 Task: For heading Arial black with underline.  font size for heading18,  'Change the font style of data to'Calibri.  and font size to 9,  Change the alignment of both headline & data to Align center.  In the sheet  Excel Workbook File
Action: Mouse moved to (114, 125)
Screenshot: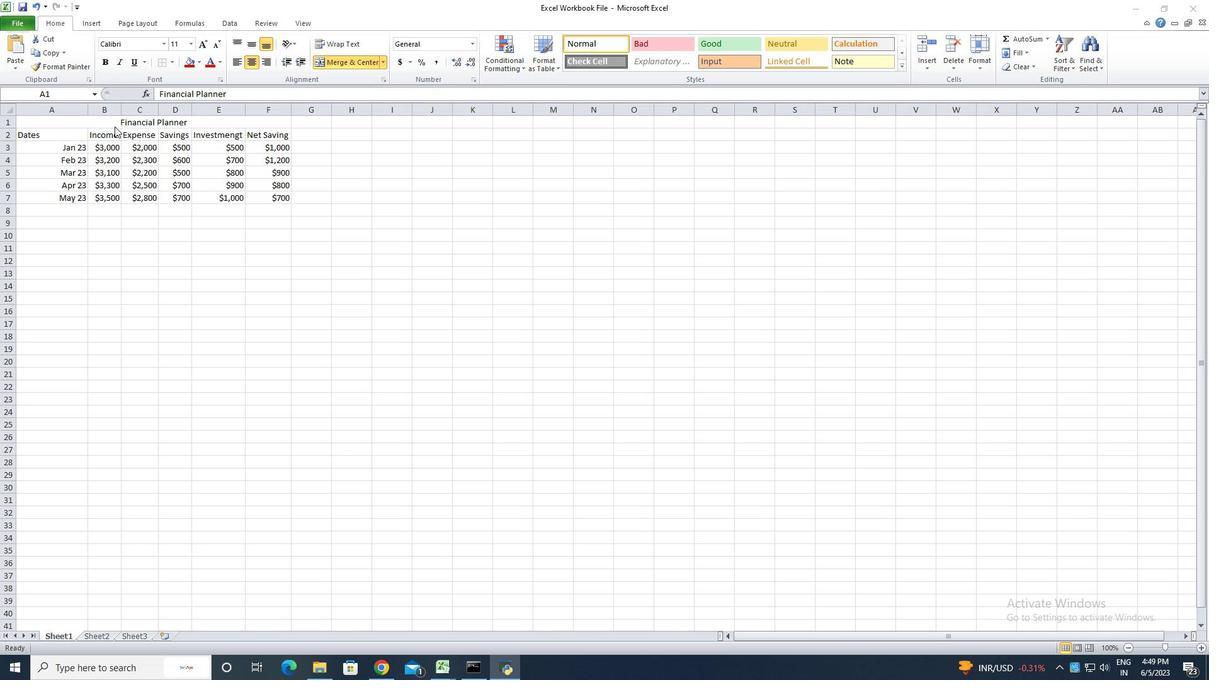 
Action: Mouse pressed left at (114, 125)
Screenshot: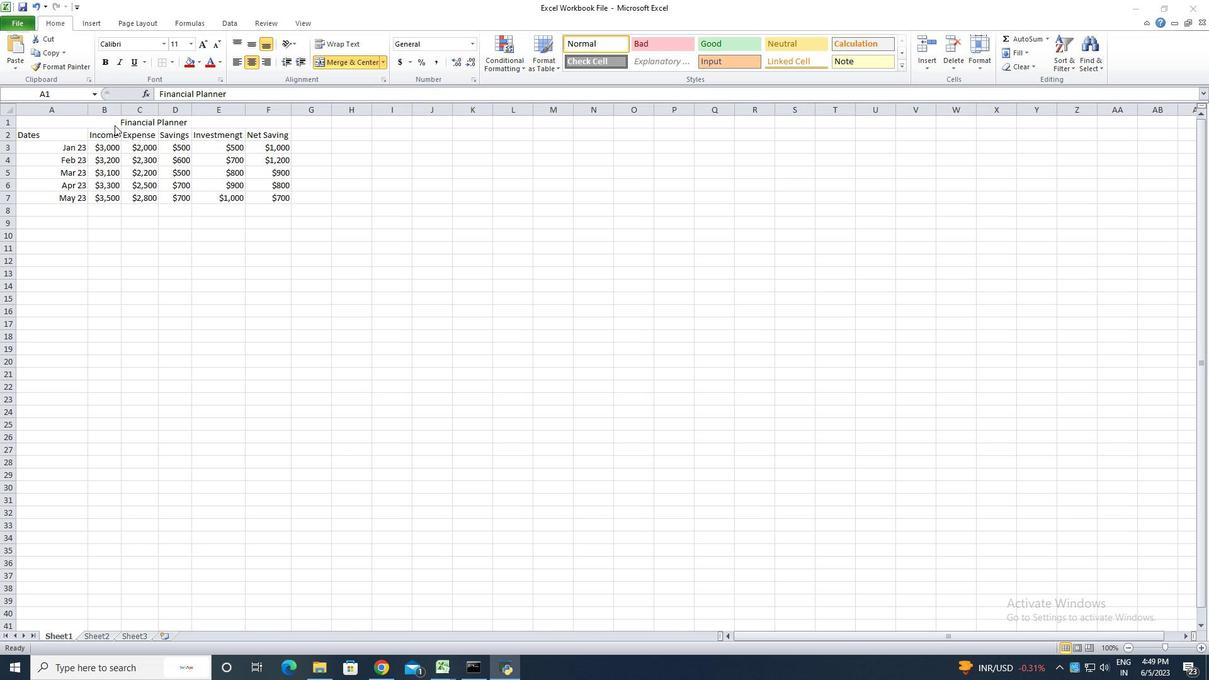 
Action: Mouse moved to (163, 46)
Screenshot: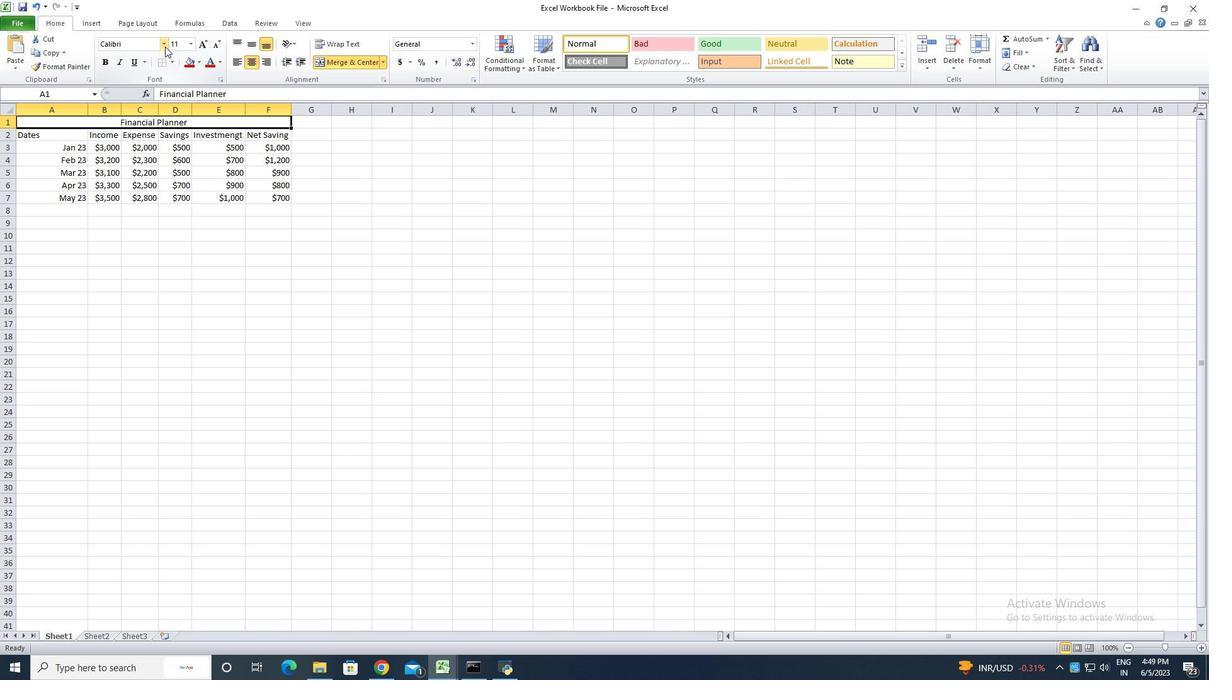 
Action: Mouse pressed left at (163, 46)
Screenshot: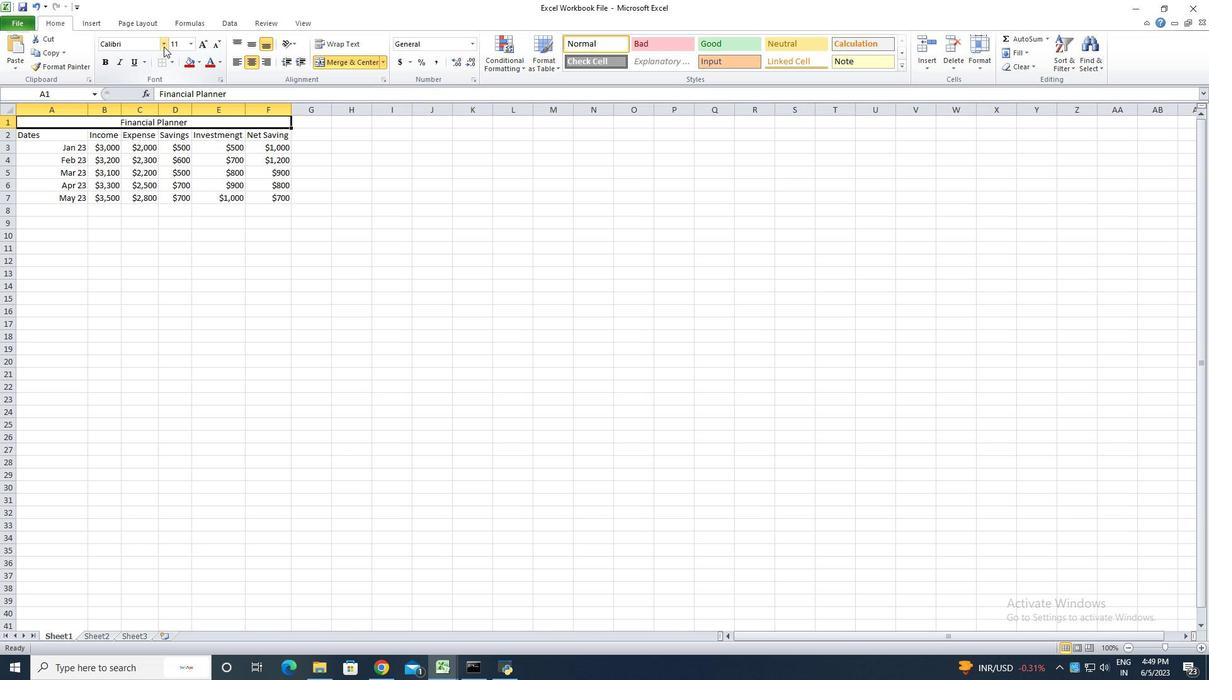 
Action: Mouse moved to (151, 160)
Screenshot: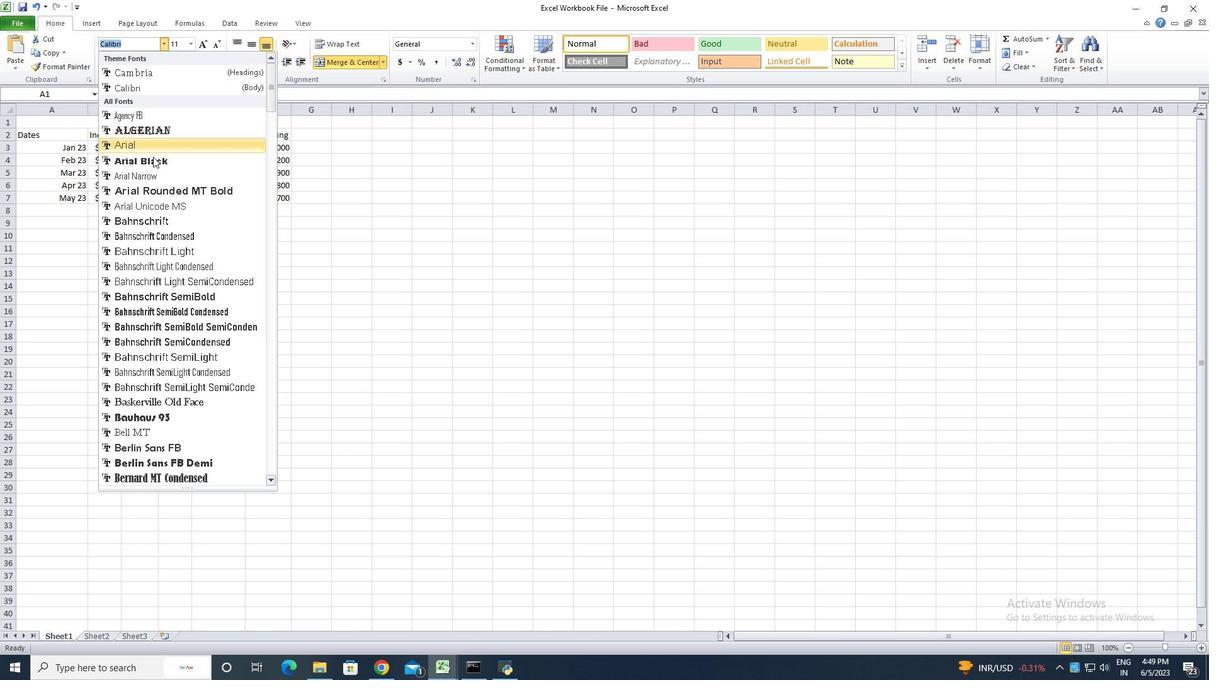 
Action: Mouse pressed left at (151, 160)
Screenshot: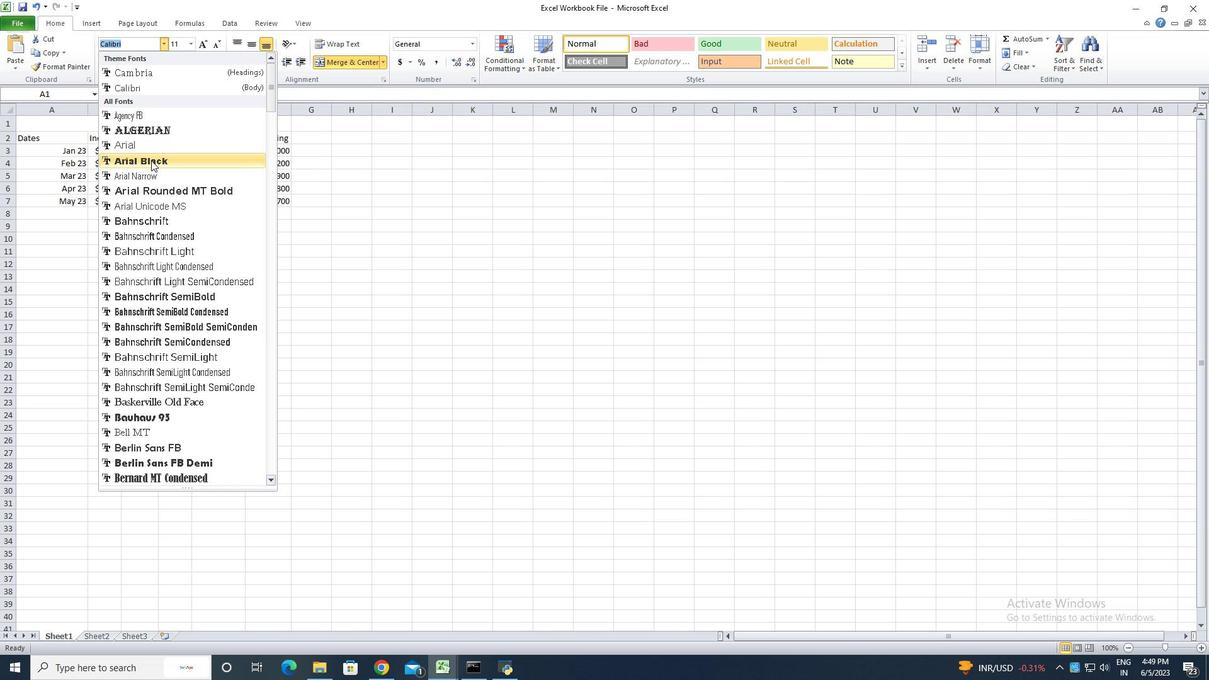 
Action: Mouse moved to (139, 66)
Screenshot: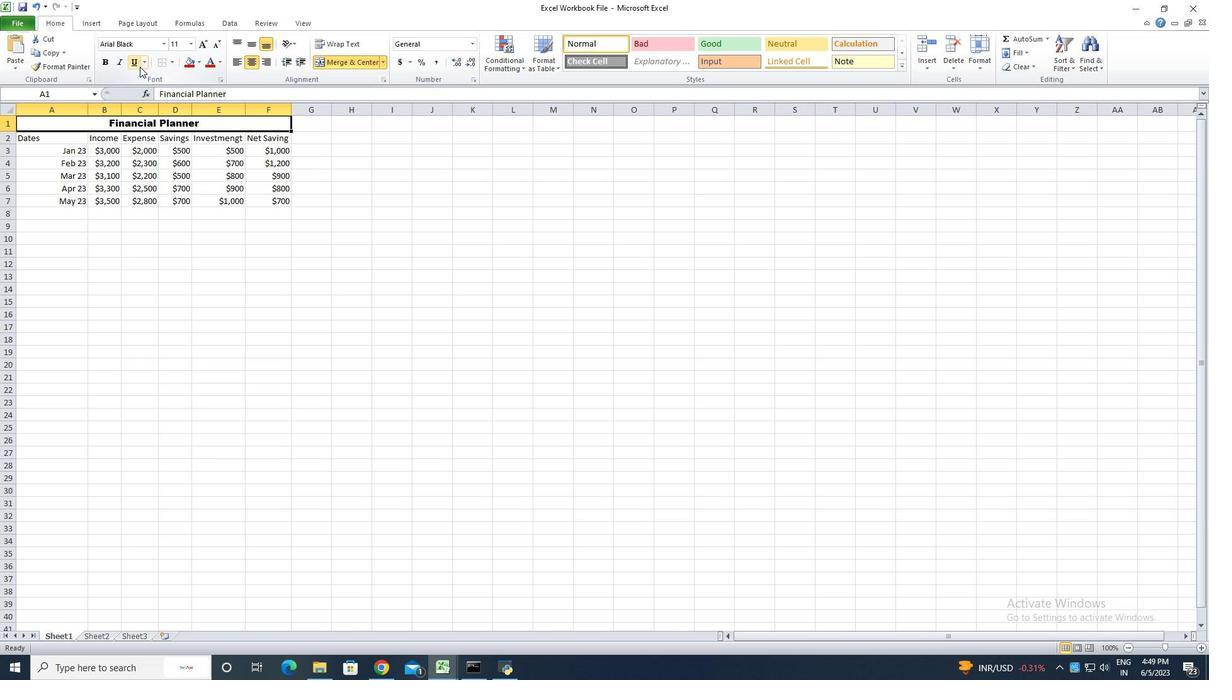 
Action: Mouse pressed left at (139, 66)
Screenshot: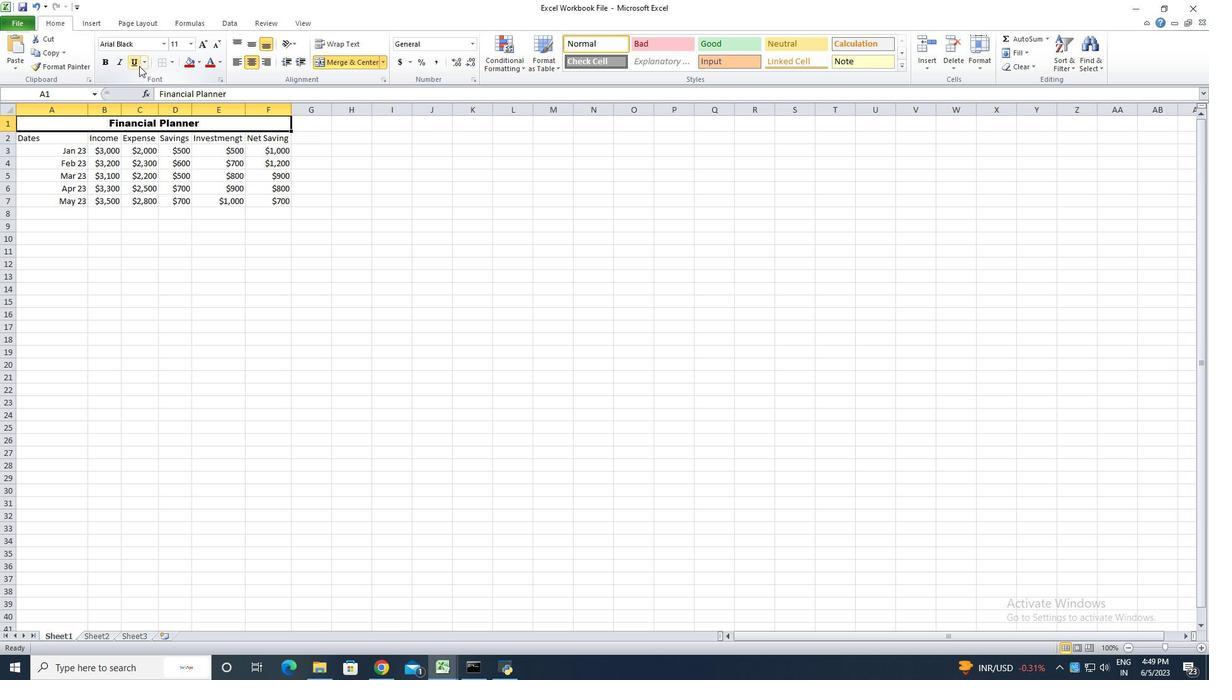 
Action: Mouse moved to (200, 43)
Screenshot: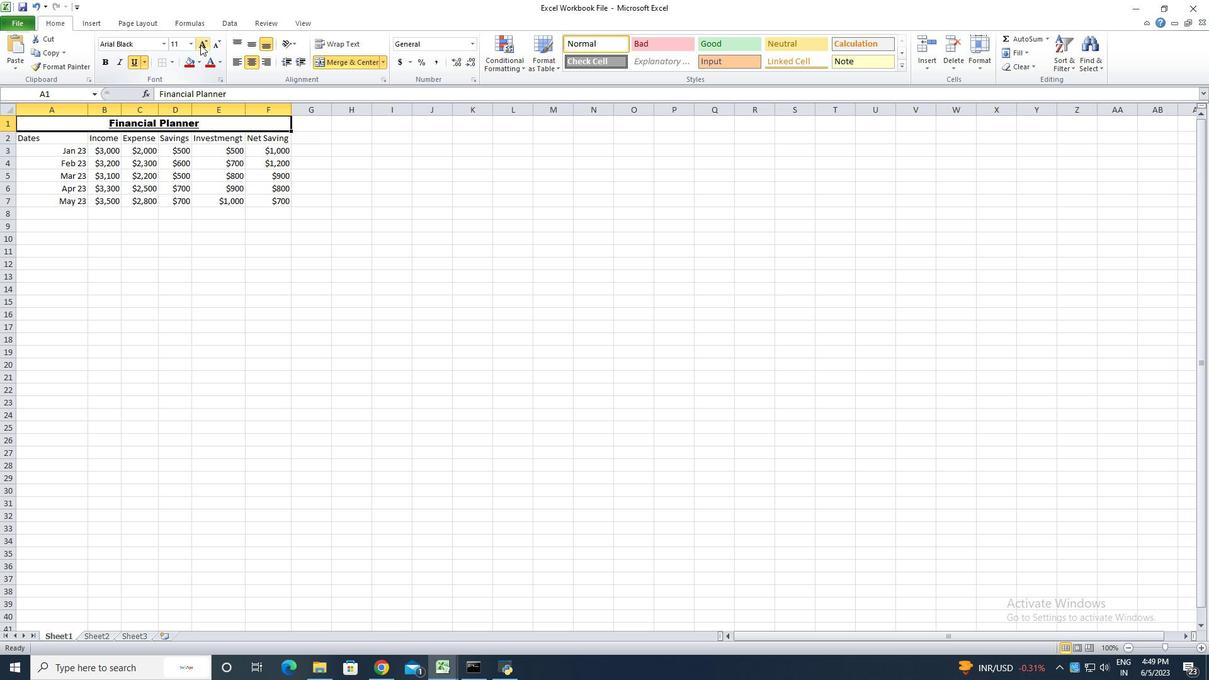 
Action: Mouse pressed left at (200, 43)
Screenshot: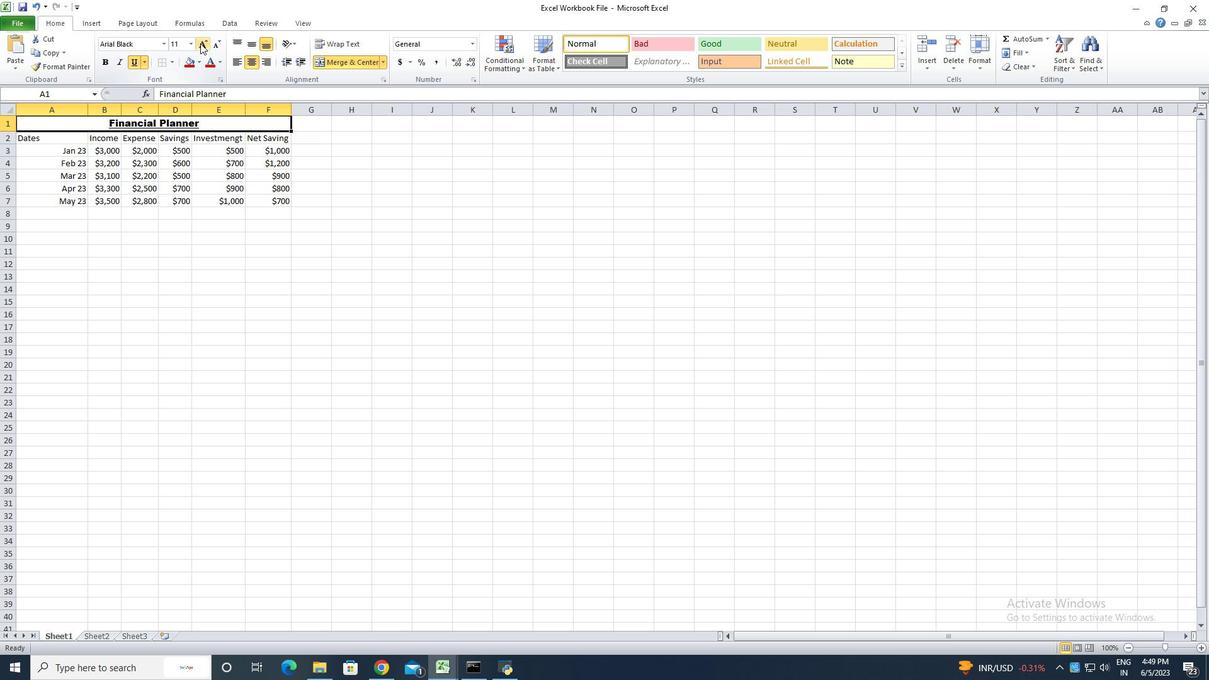 
Action: Mouse pressed left at (200, 43)
Screenshot: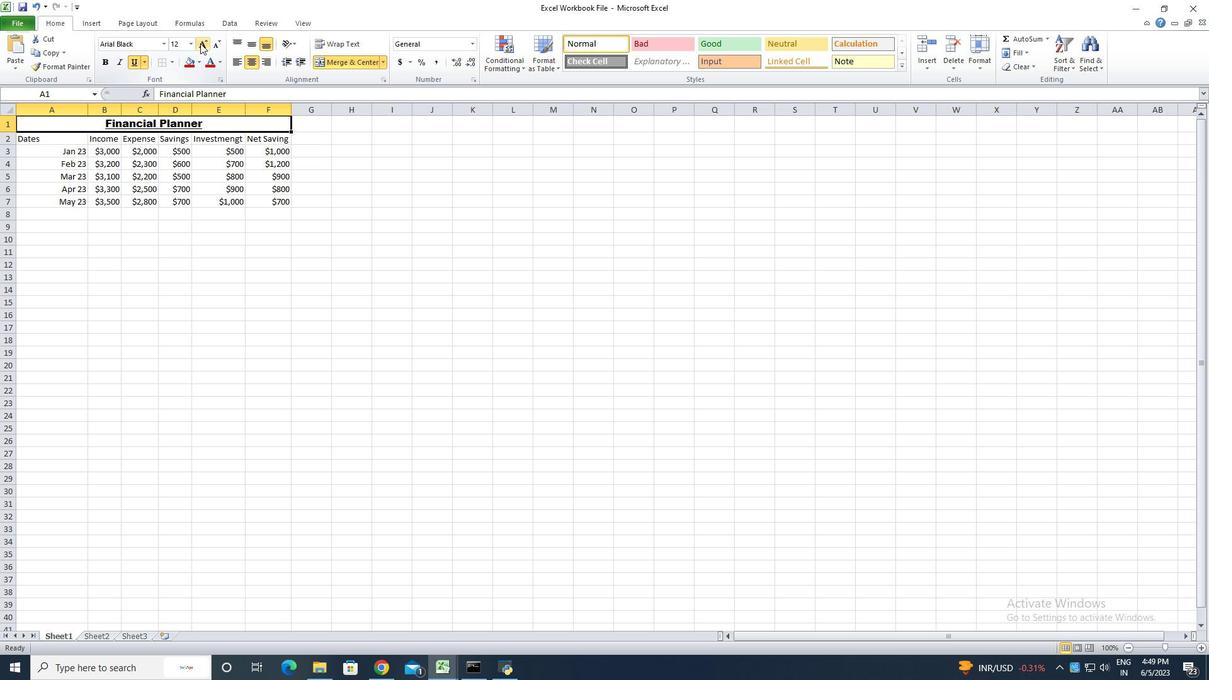 
Action: Mouse pressed left at (200, 43)
Screenshot: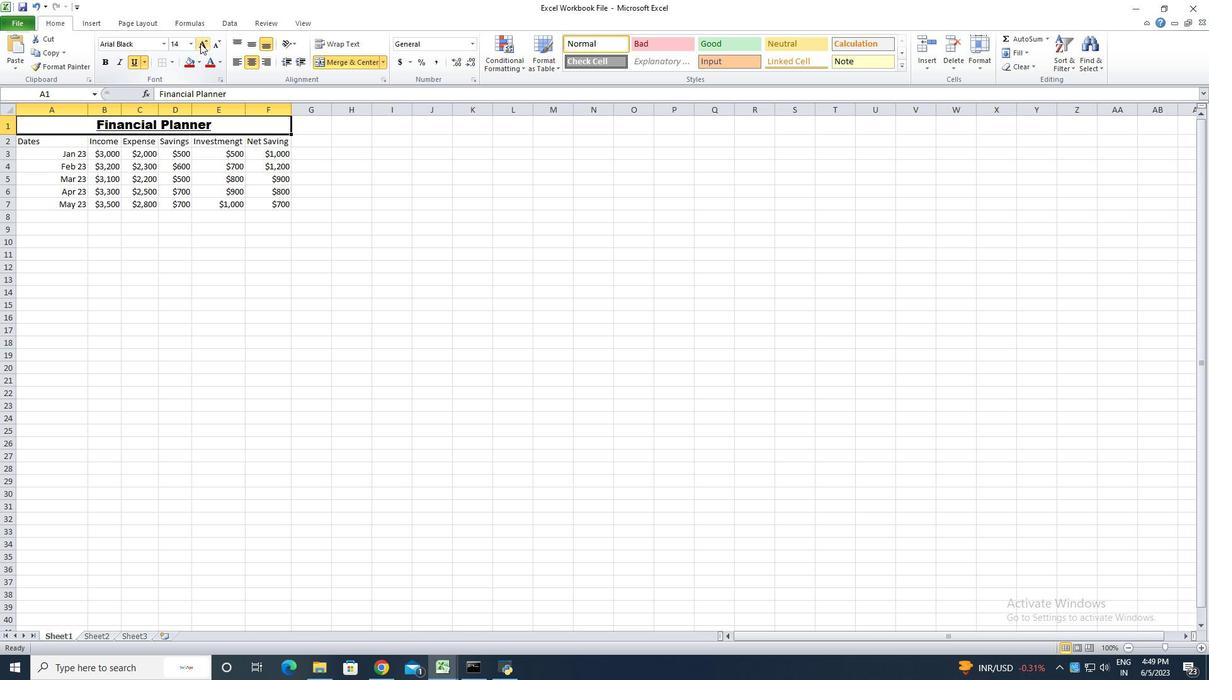 
Action: Mouse pressed left at (200, 43)
Screenshot: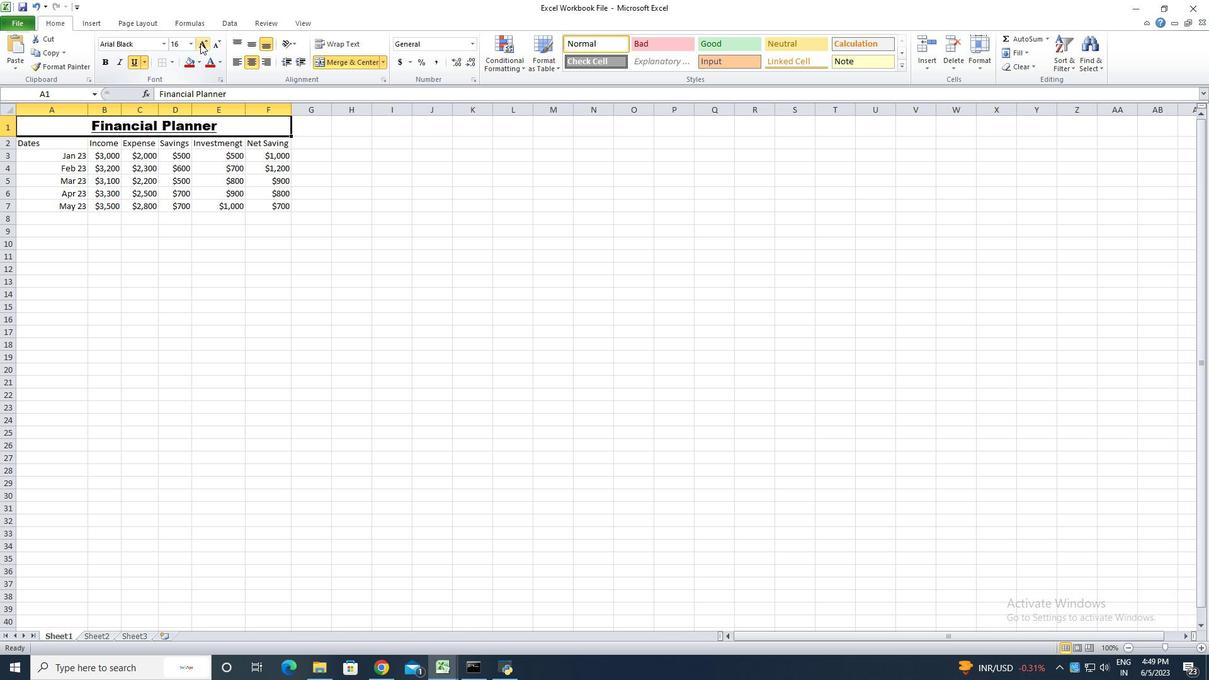 
Action: Mouse moved to (159, 277)
Screenshot: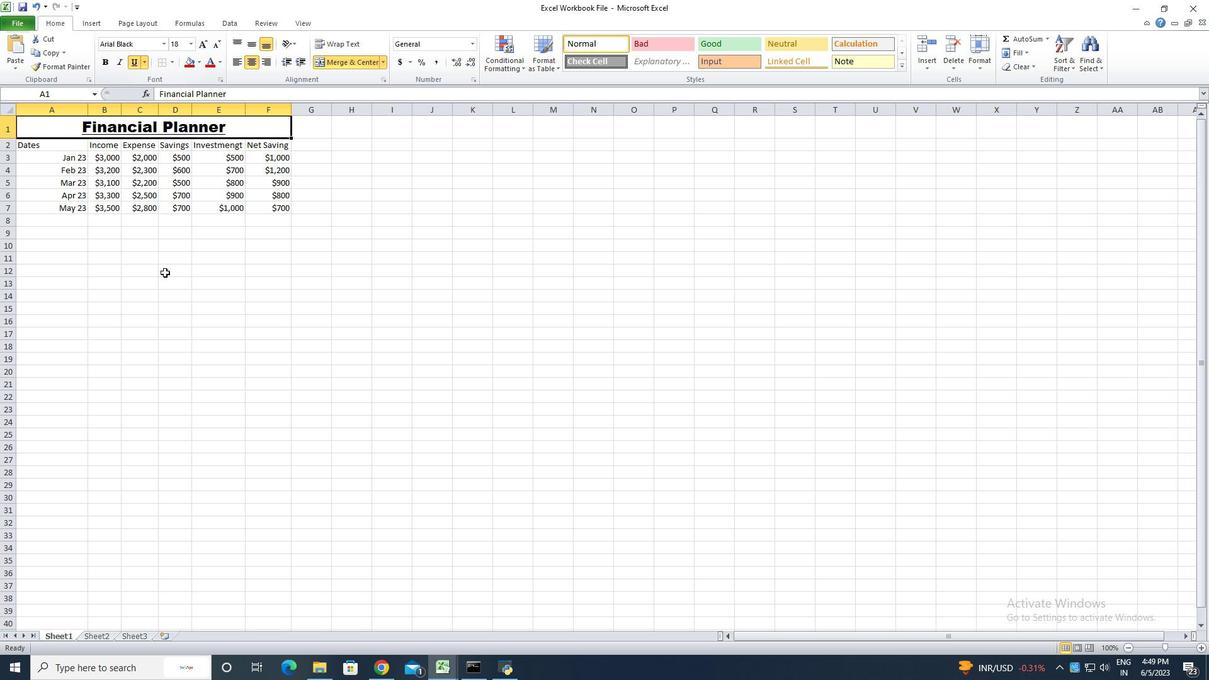 
Action: Mouse pressed left at (159, 277)
Screenshot: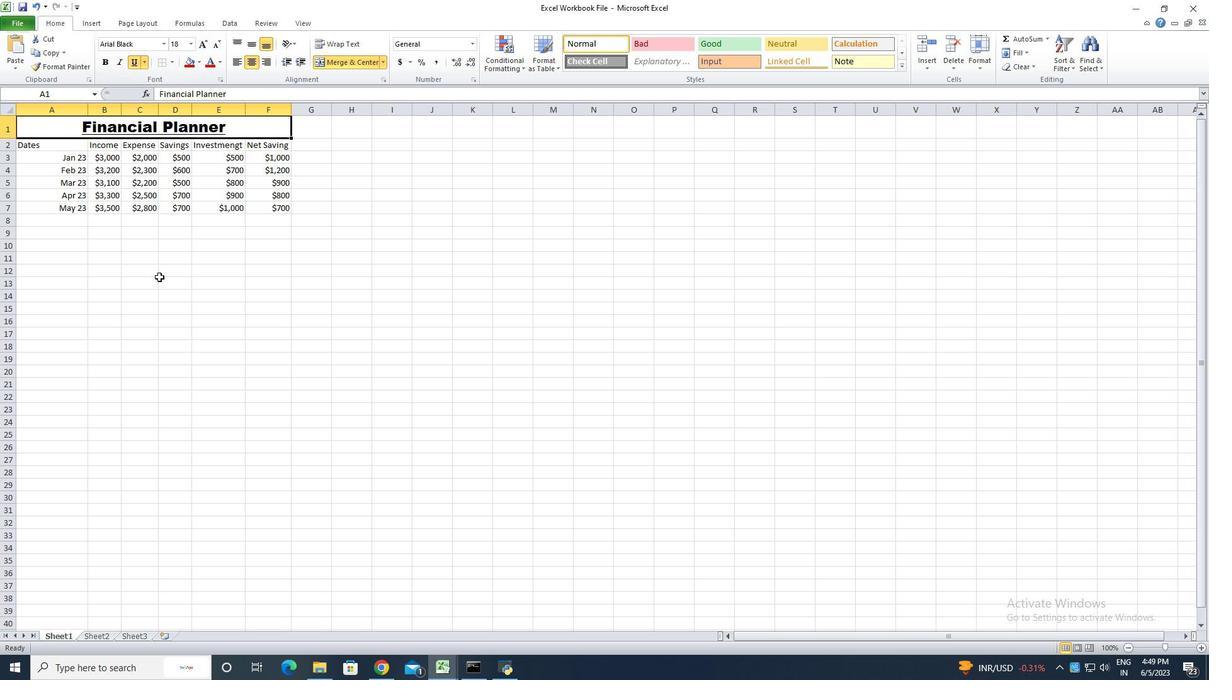 
Action: Mouse moved to (32, 144)
Screenshot: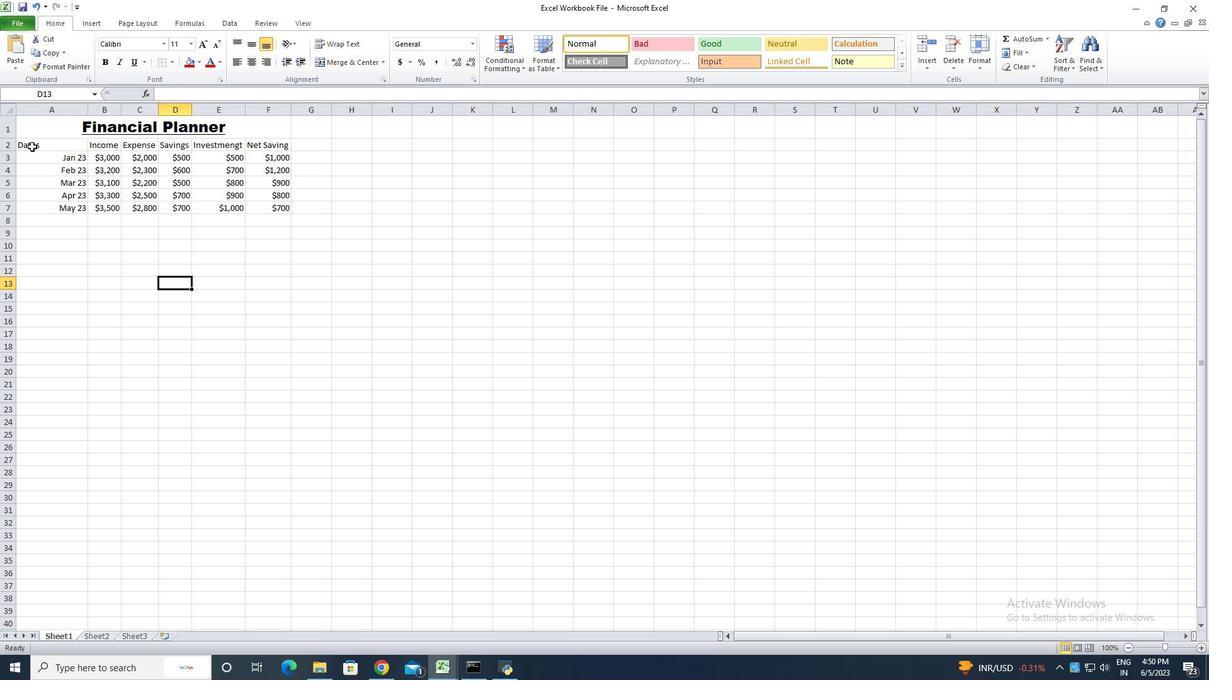 
Action: Mouse pressed left at (32, 144)
Screenshot: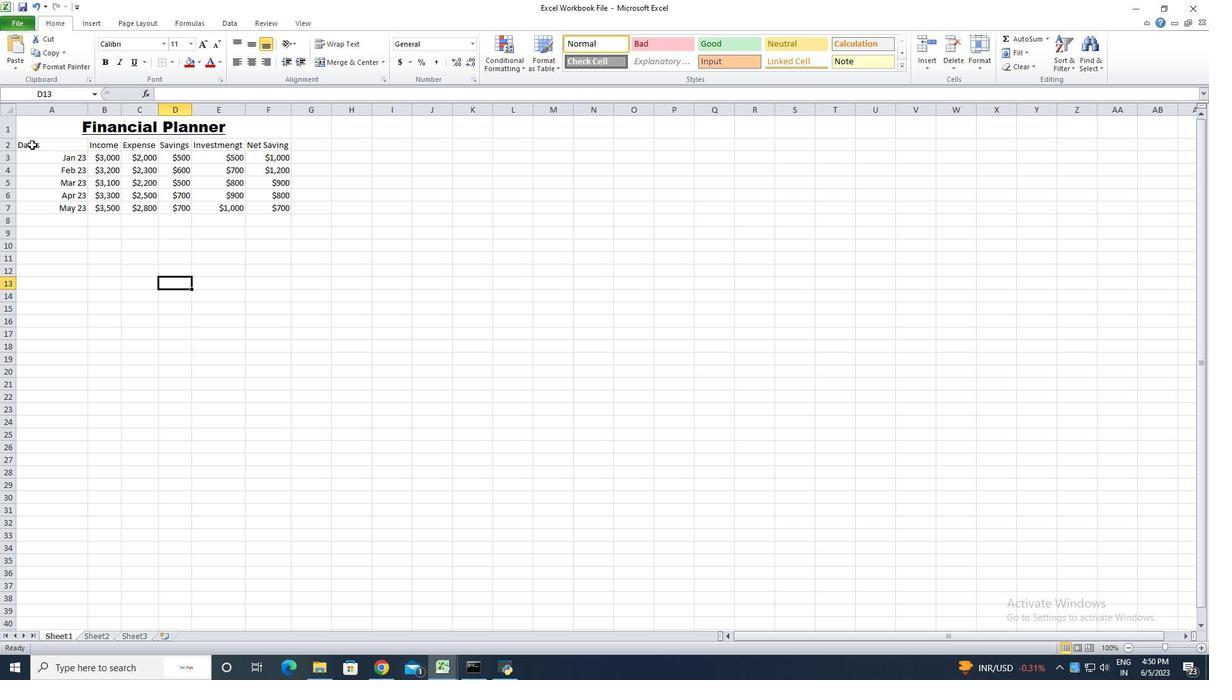 
Action: Mouse moved to (164, 45)
Screenshot: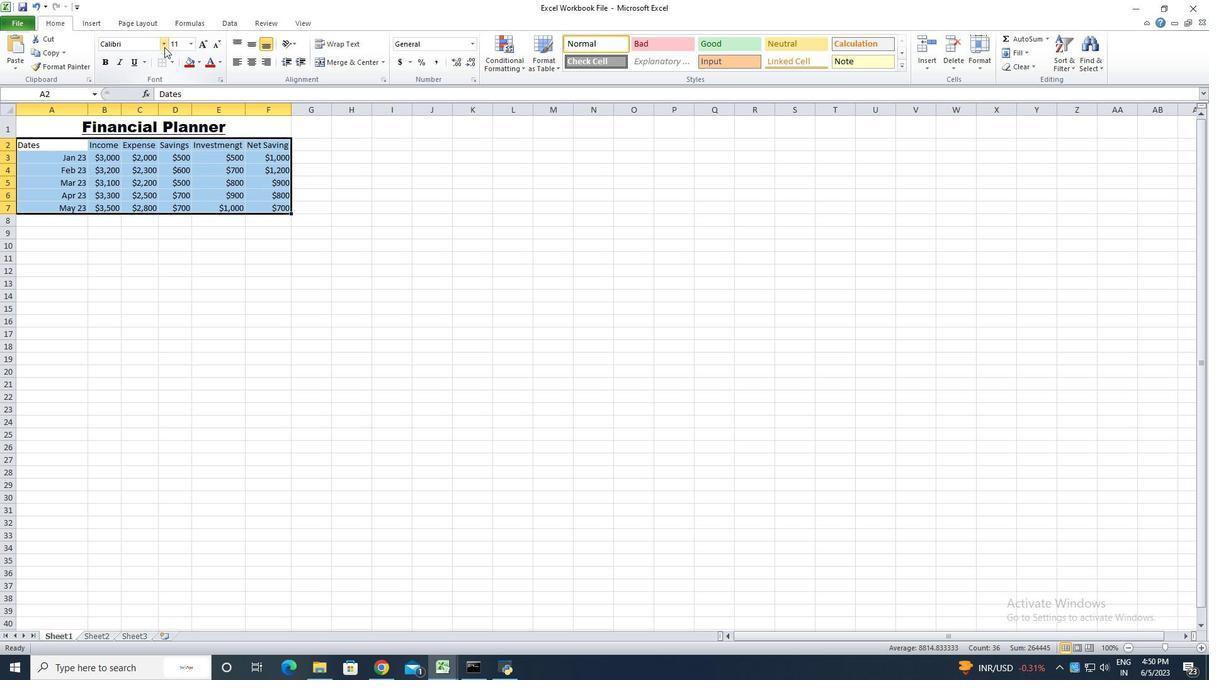 
Action: Mouse pressed left at (164, 45)
Screenshot: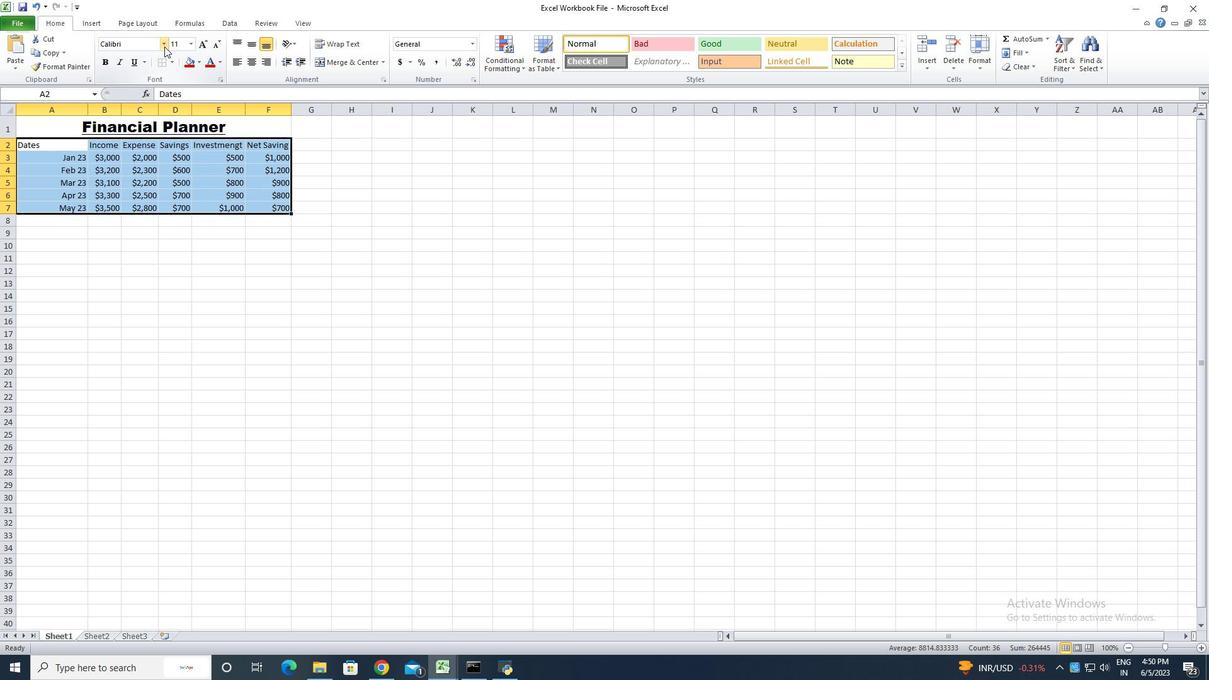 
Action: Mouse moved to (154, 86)
Screenshot: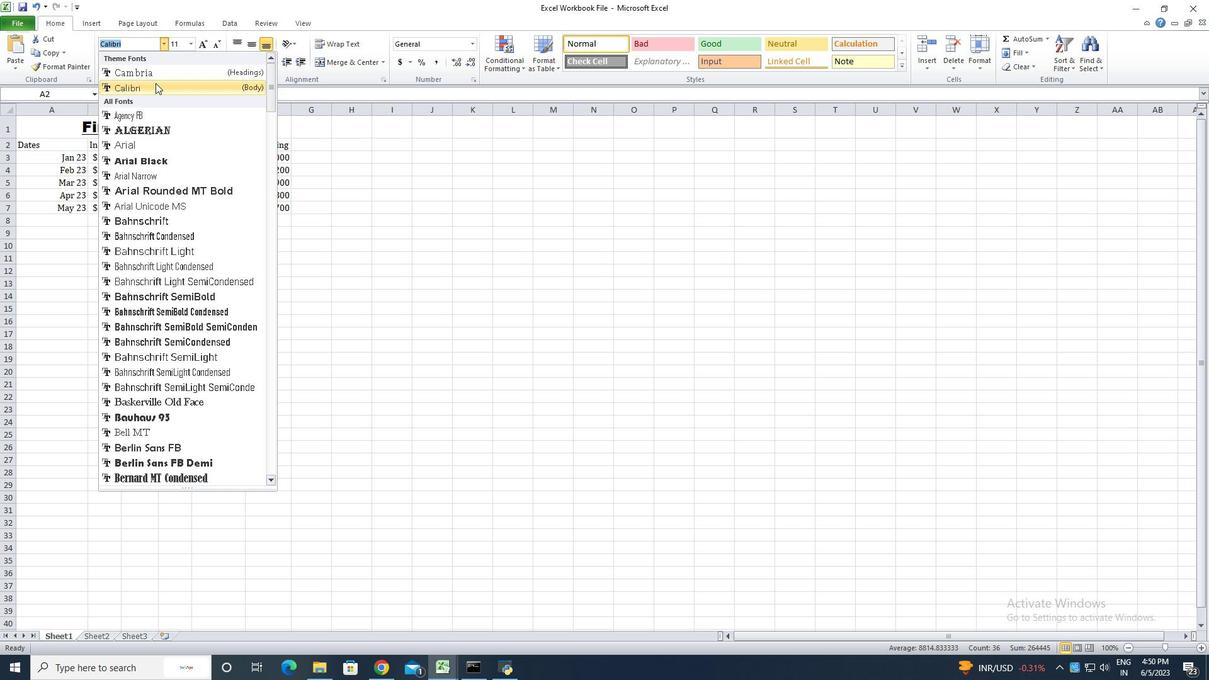 
Action: Mouse pressed left at (154, 86)
Screenshot: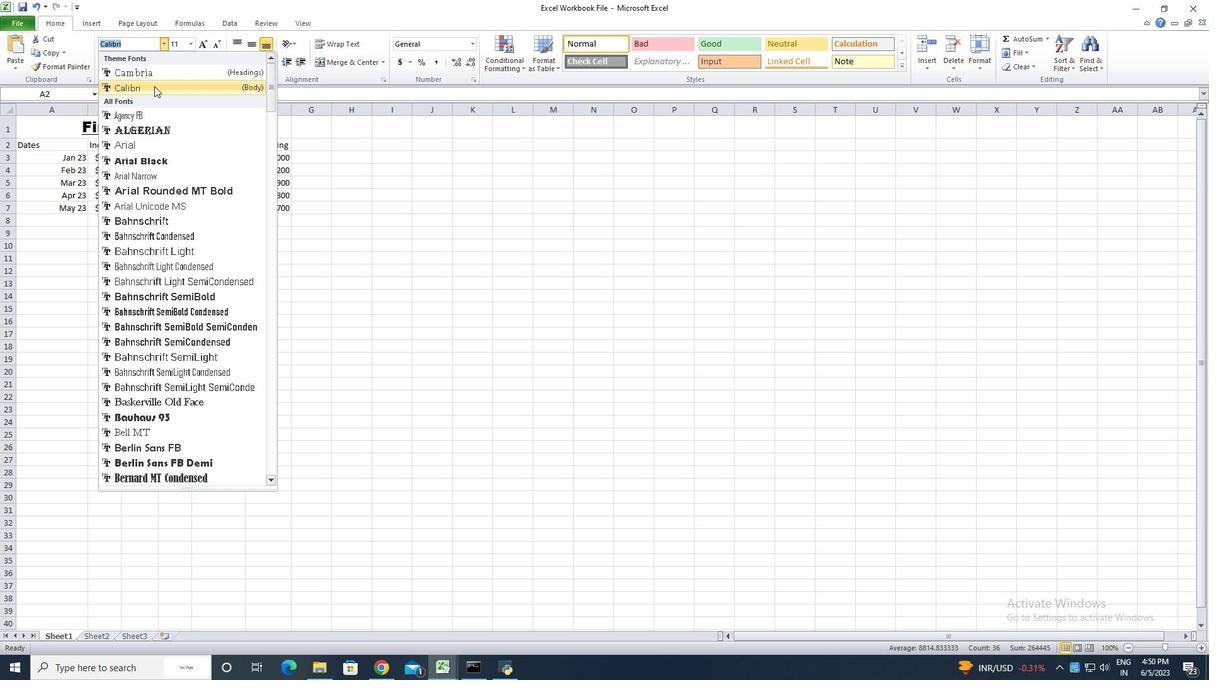 
Action: Mouse moved to (216, 44)
Screenshot: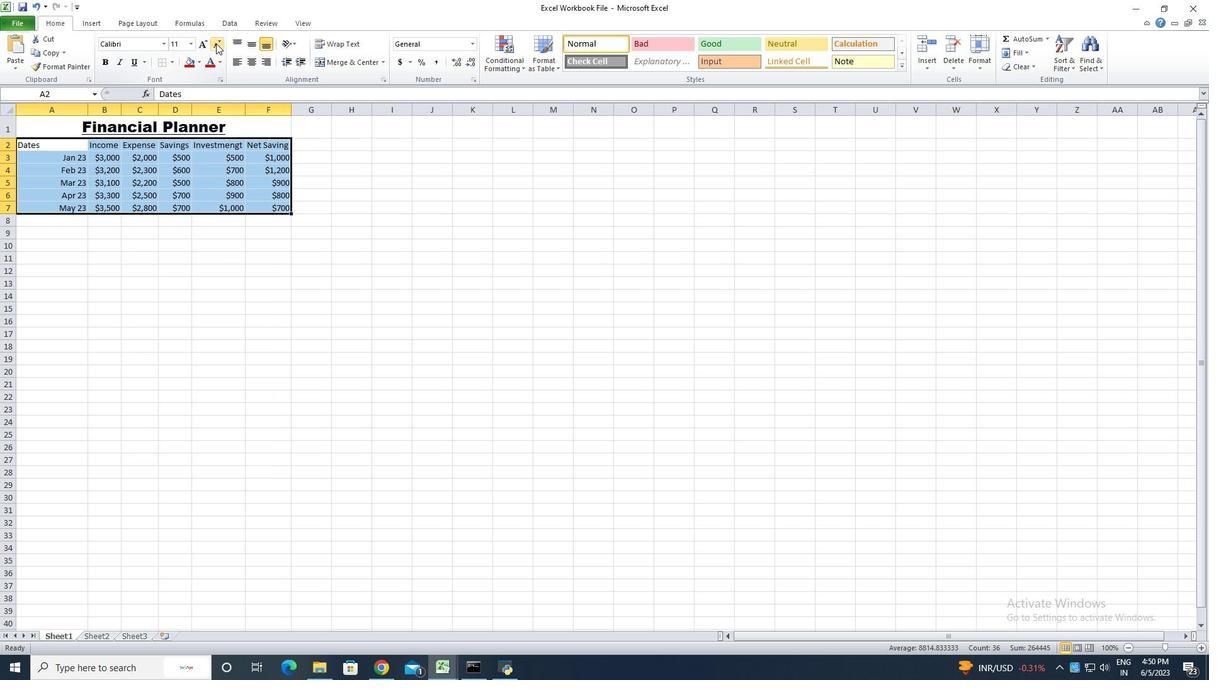 
Action: Mouse pressed left at (216, 44)
Screenshot: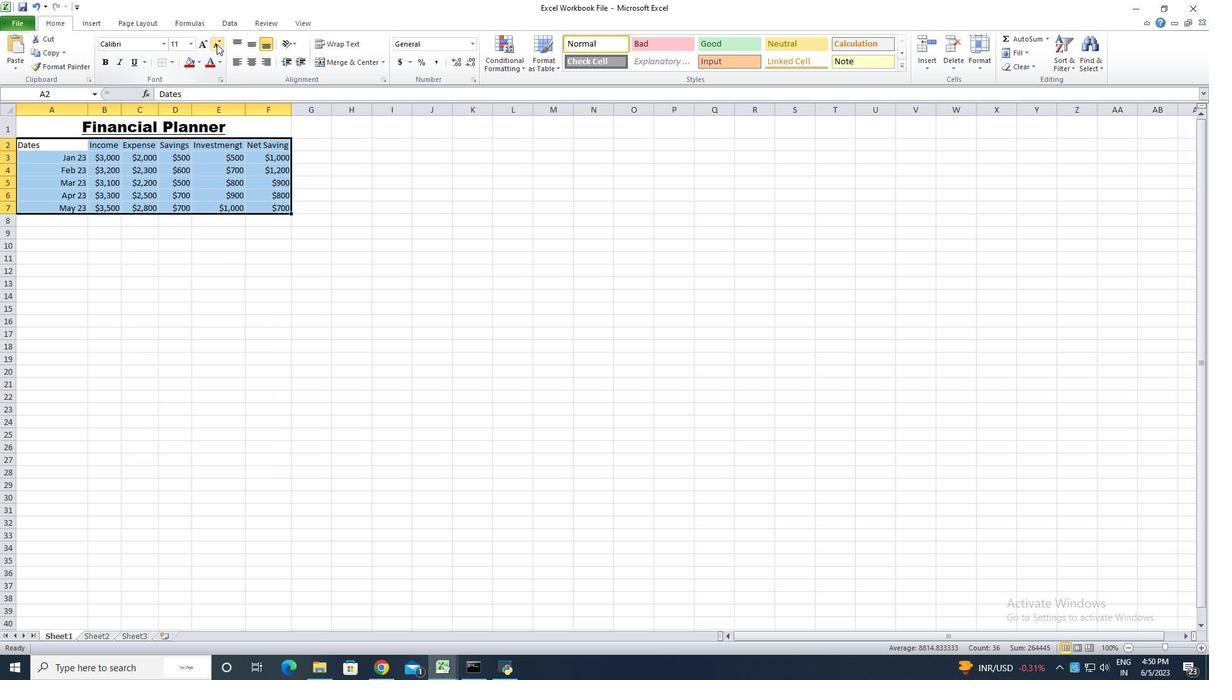 
Action: Mouse pressed left at (216, 44)
Screenshot: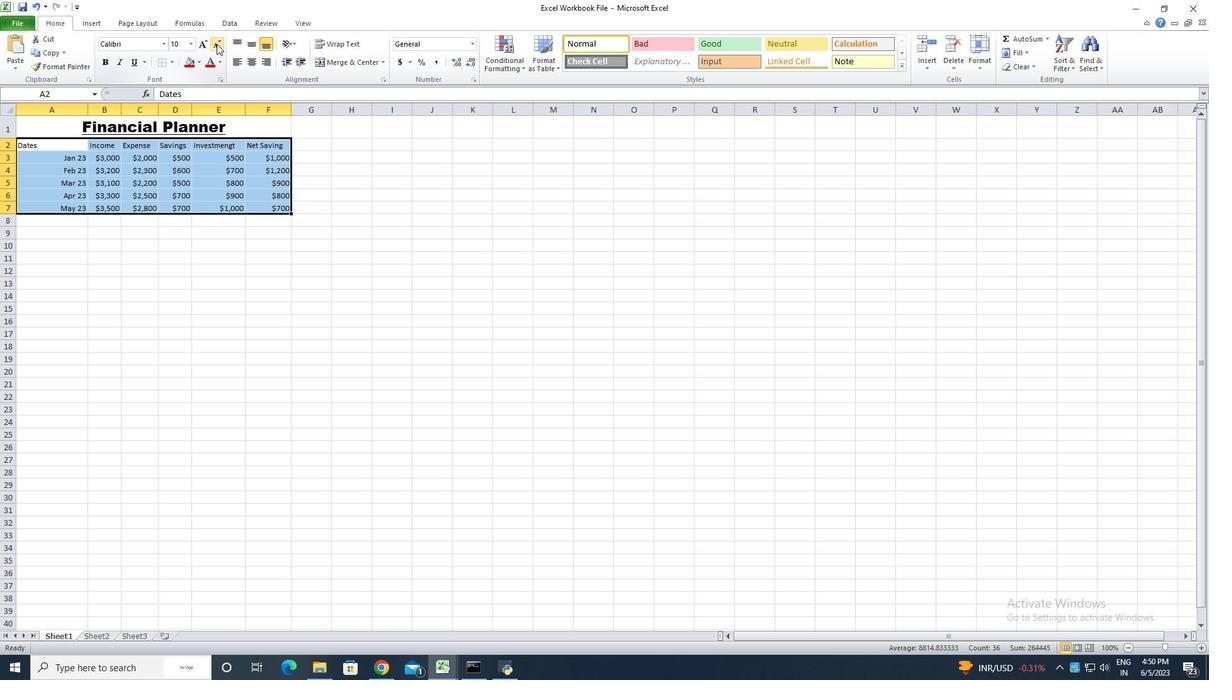
Action: Mouse moved to (209, 263)
Screenshot: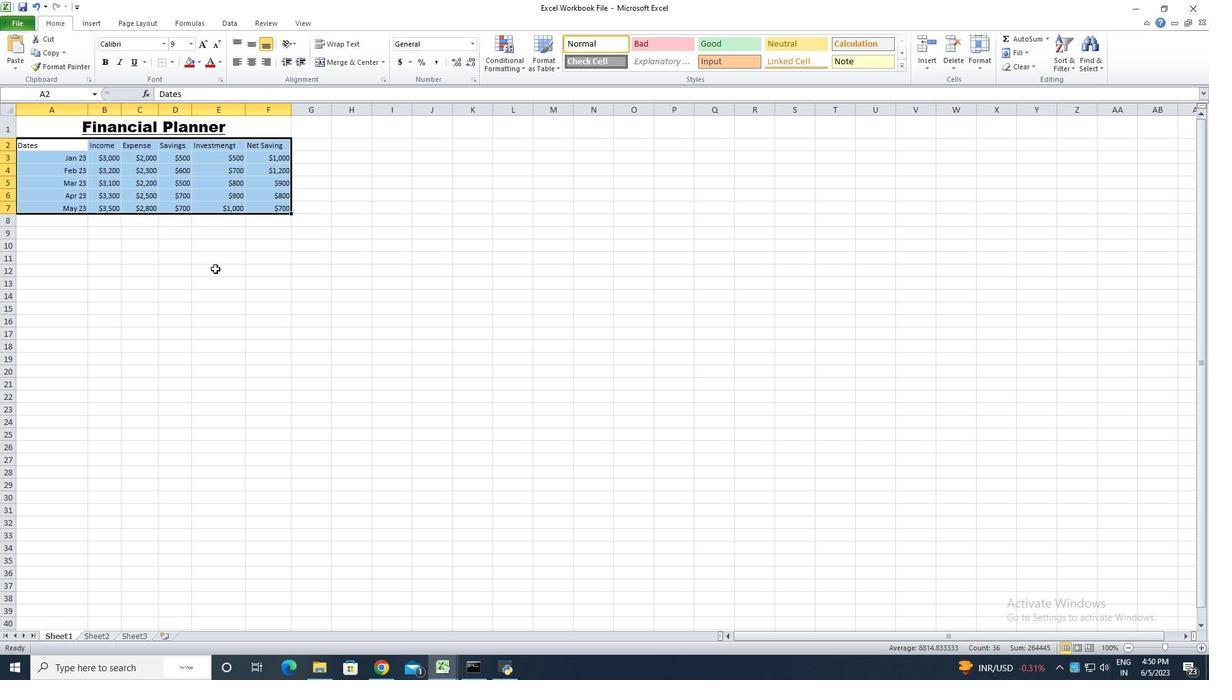 
Action: Mouse pressed left at (209, 263)
Screenshot: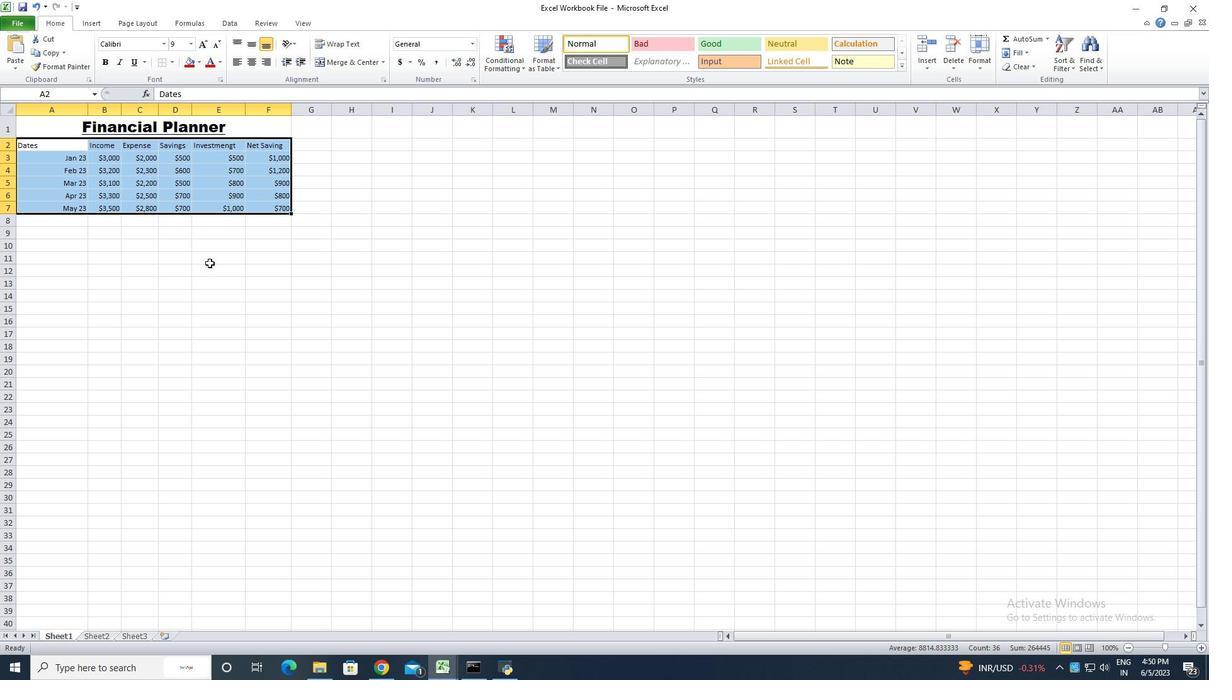 
Action: Mouse moved to (66, 125)
Screenshot: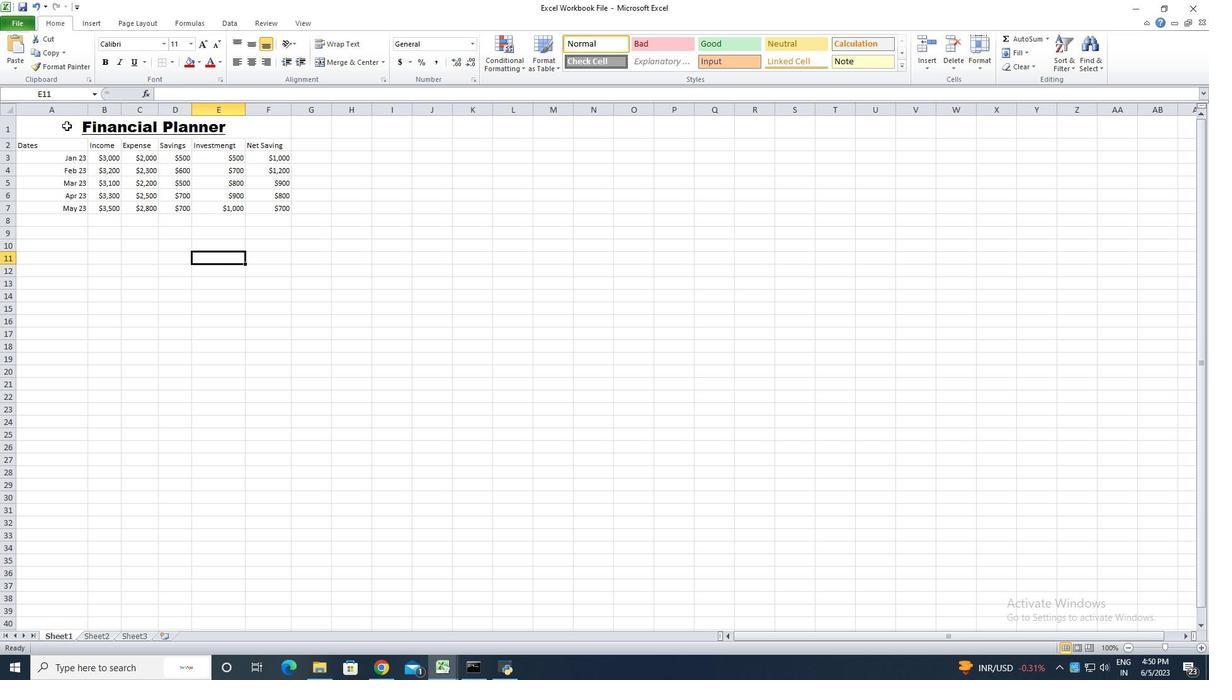
Action: Mouse pressed left at (66, 125)
Screenshot: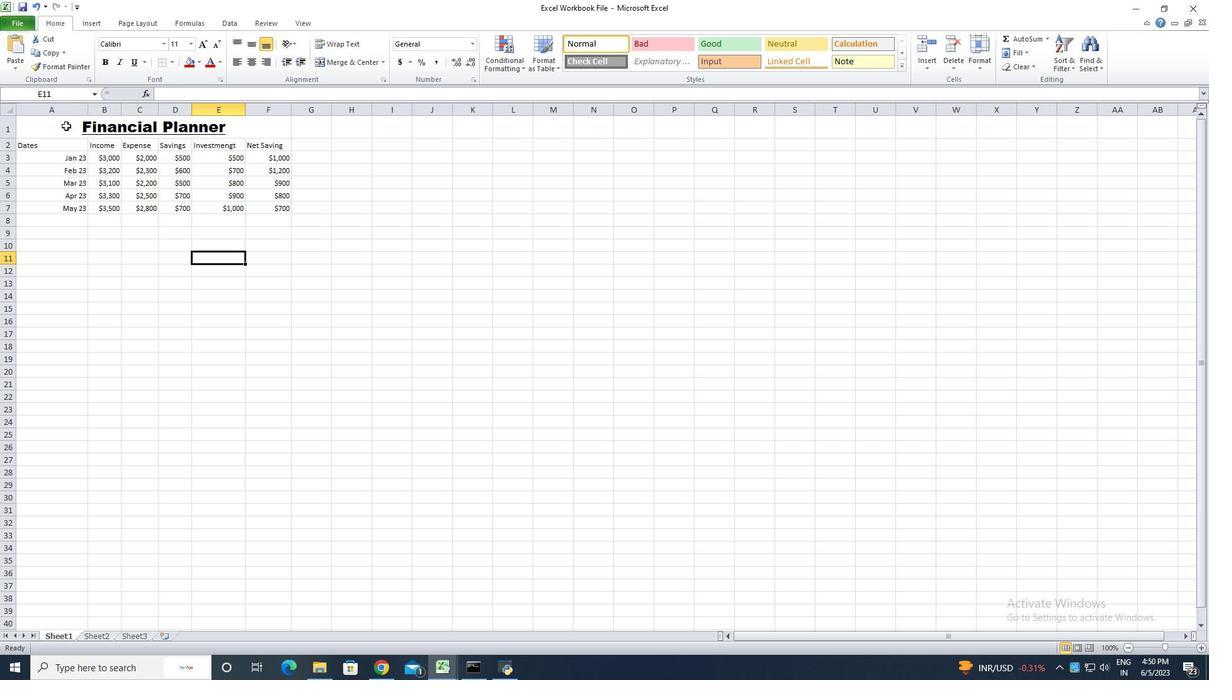 
Action: Mouse moved to (250, 63)
Screenshot: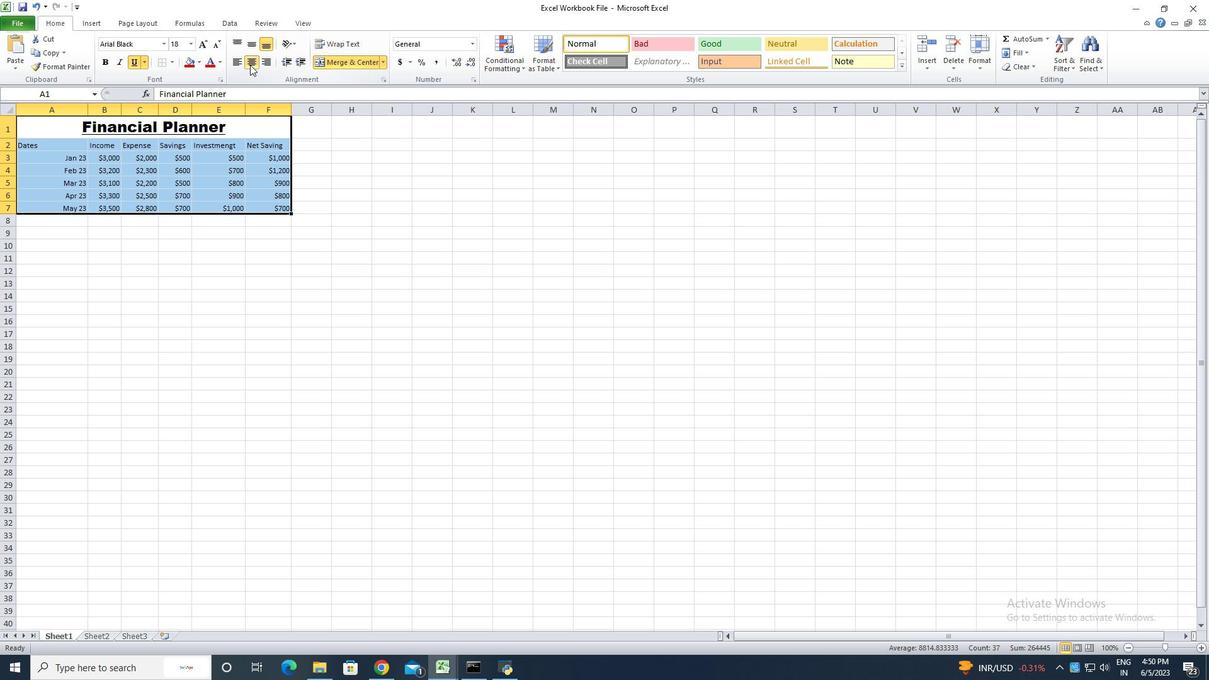 
Action: Mouse pressed left at (250, 63)
Screenshot: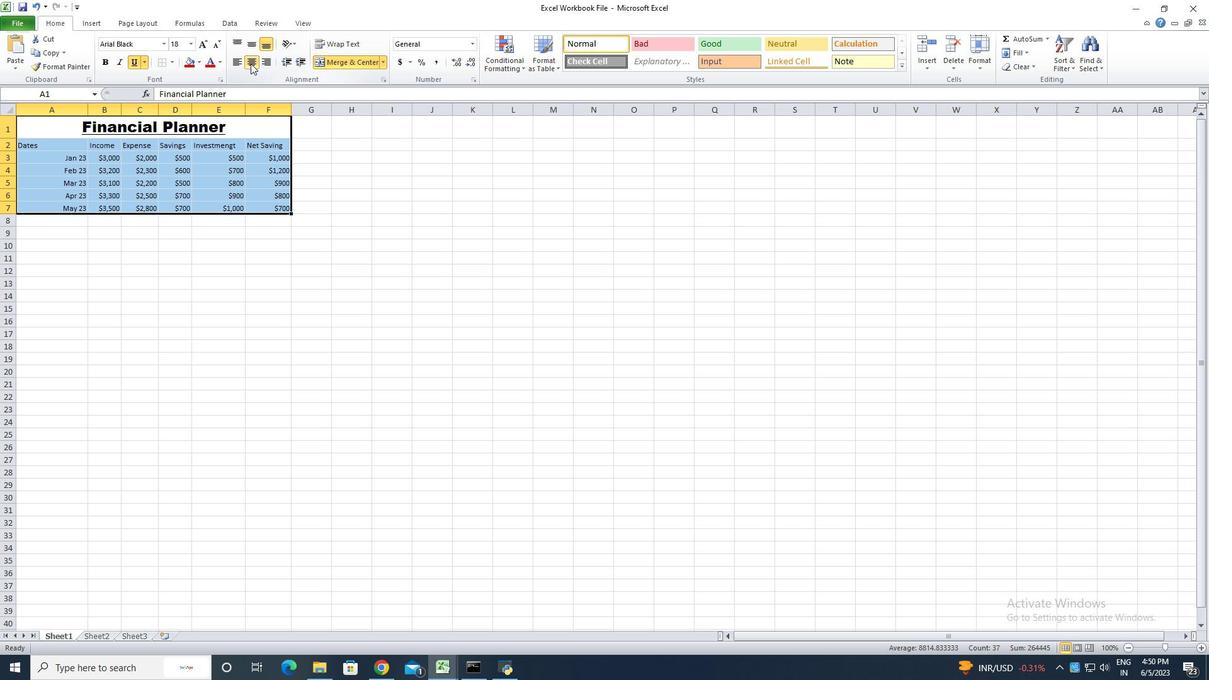 
Action: Mouse pressed left at (250, 63)
Screenshot: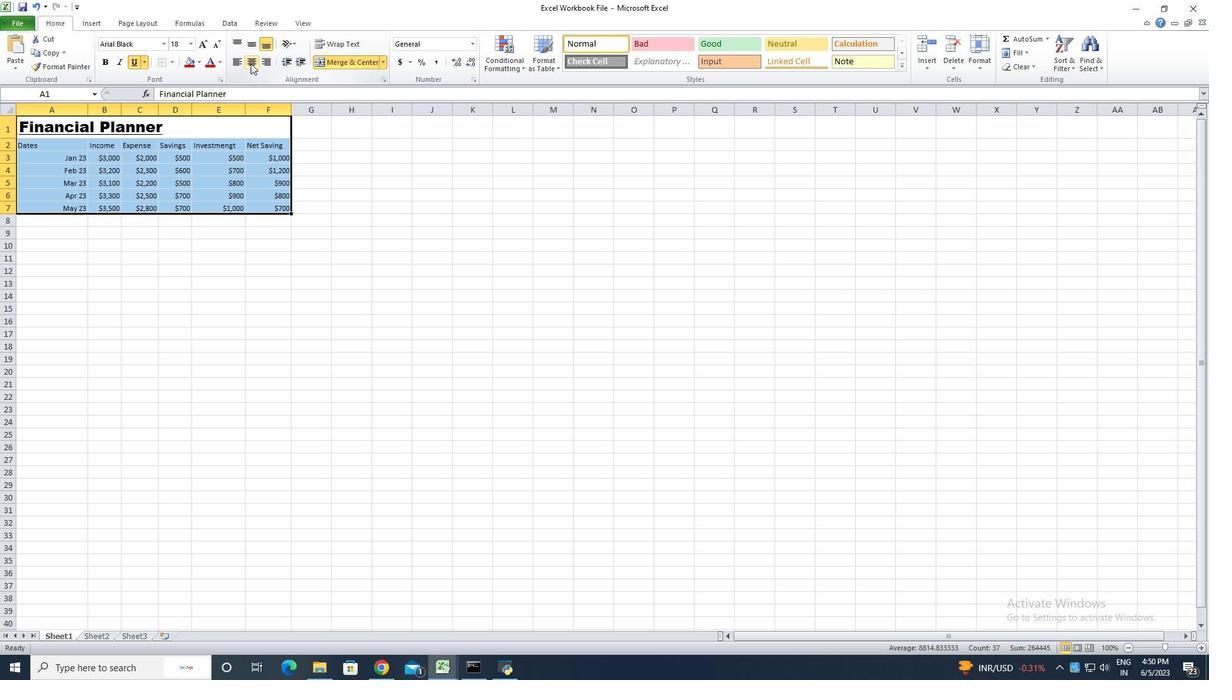 
Action: Mouse moved to (264, 270)
Screenshot: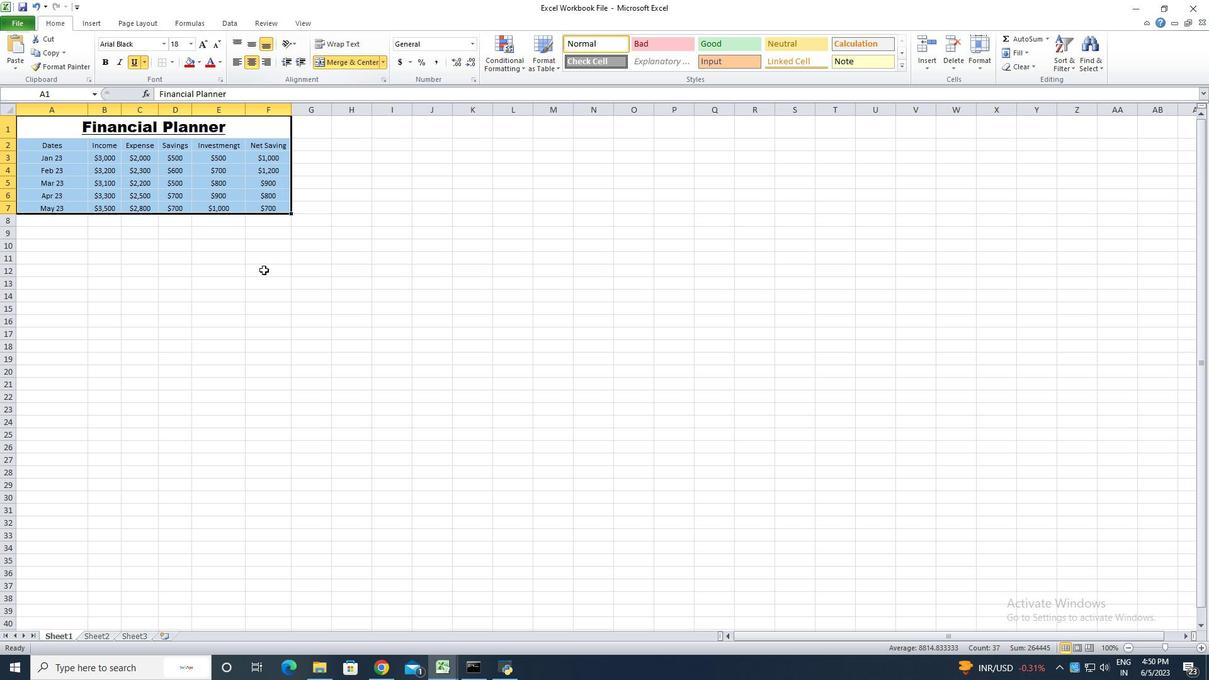 
Action: Mouse pressed left at (264, 270)
Screenshot: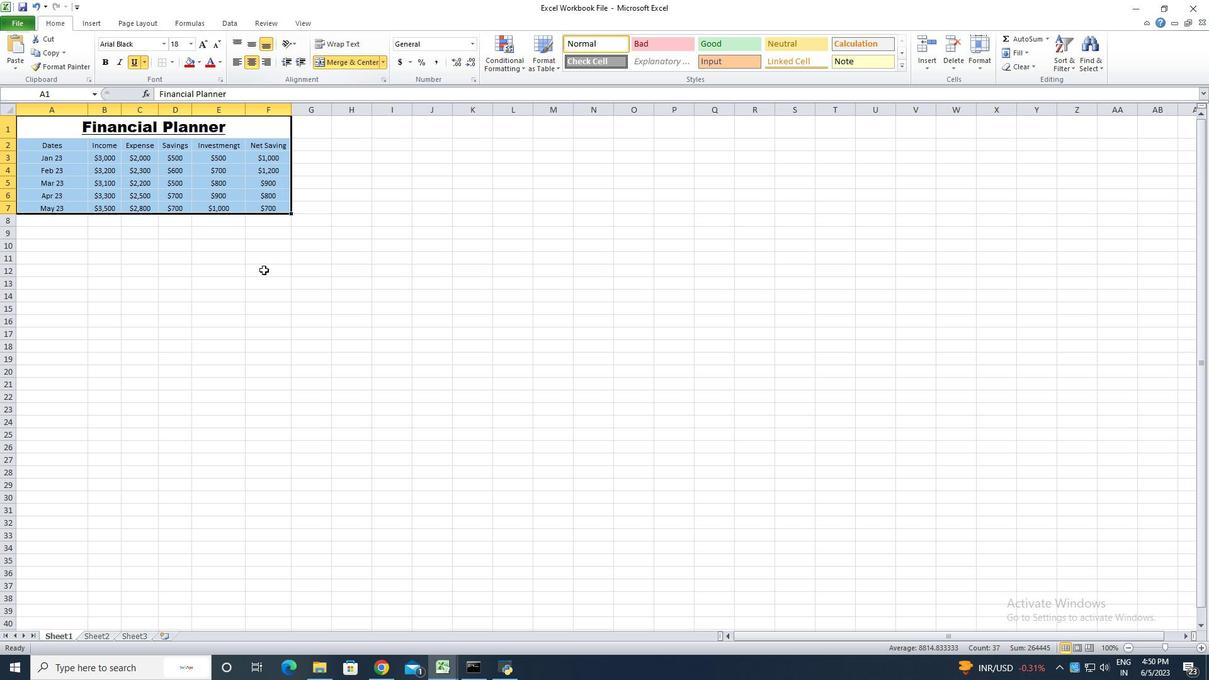 
Action: Mouse moved to (265, 270)
Screenshot: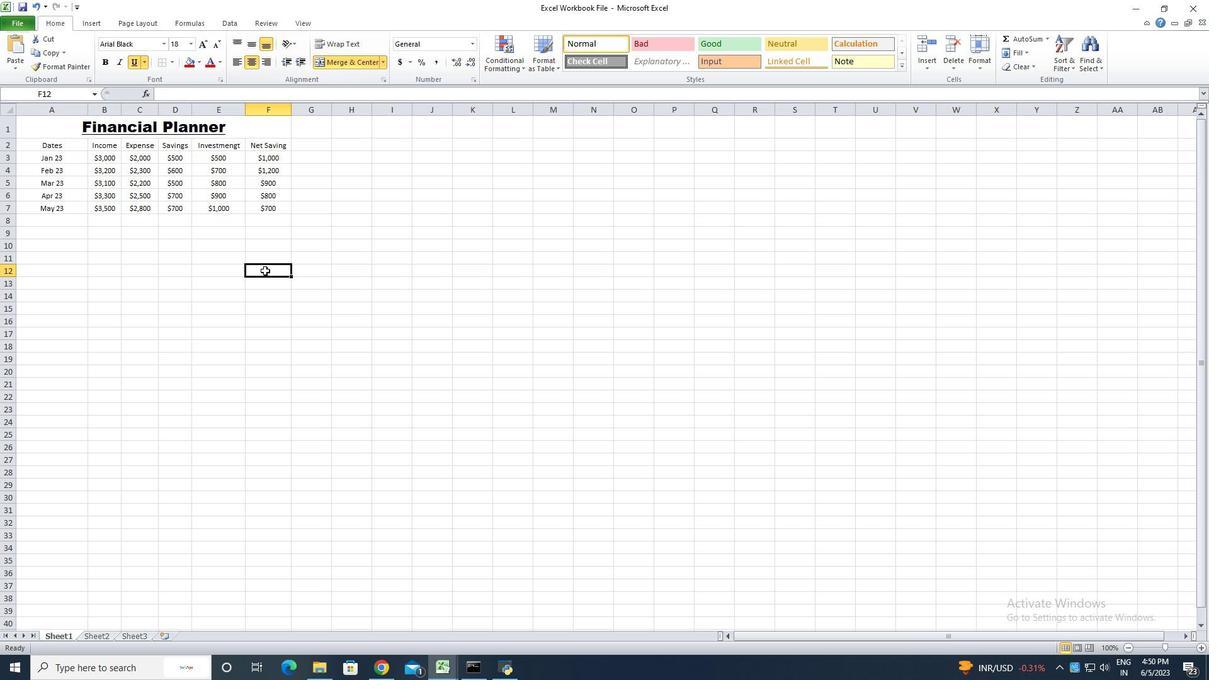 
Action: Key pressed ctrl+S<'\x13'><'\x13'><'\x13'><'\x13'>
Screenshot: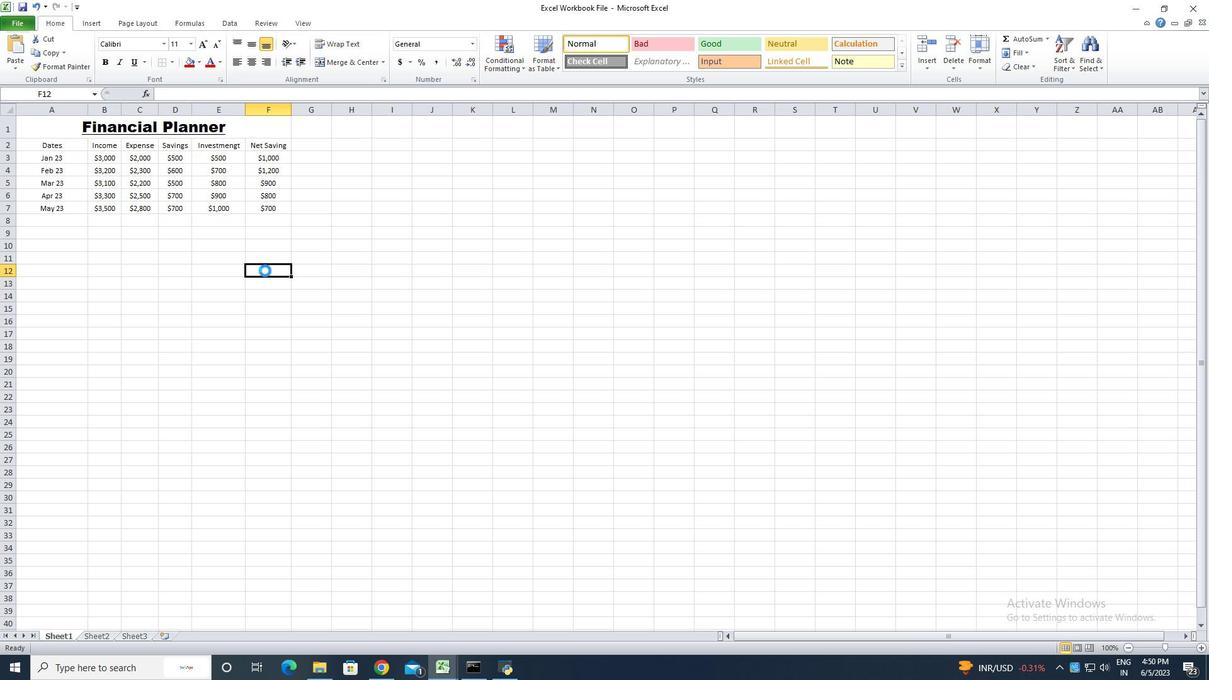 
